 Task: Use the formula "QUOTIENT" in spreadsheet "Project portfolio".
Action: Mouse moved to (95, 73)
Screenshot: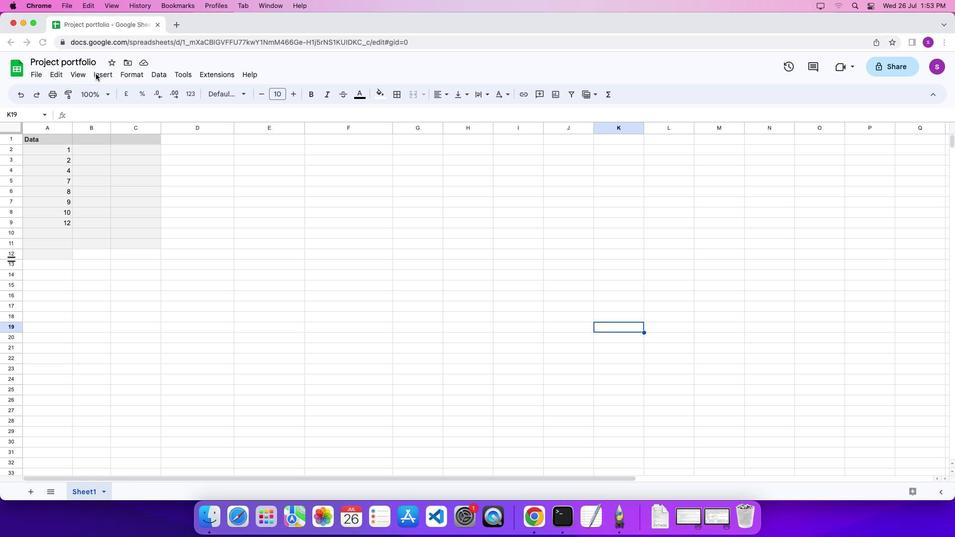 
Action: Mouse pressed left at (95, 73)
Screenshot: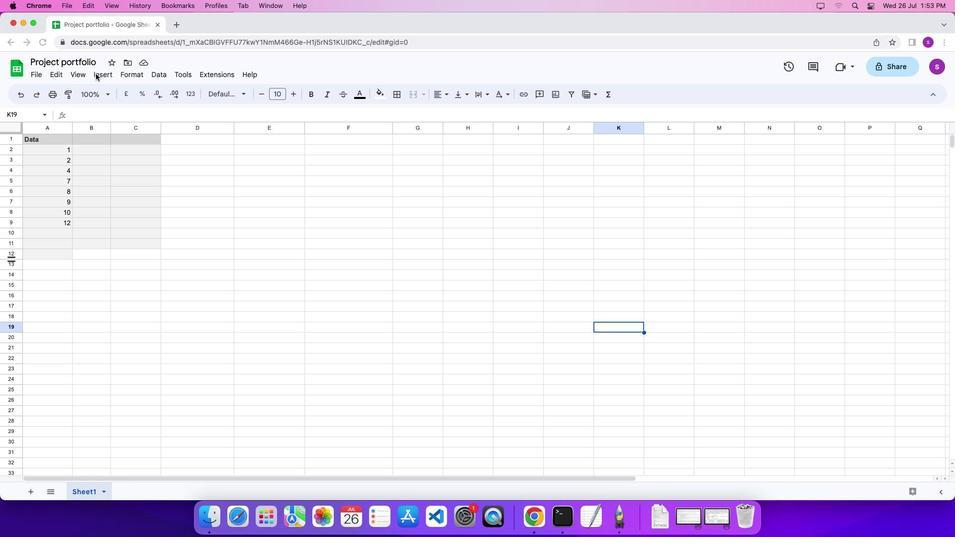 
Action: Mouse moved to (98, 74)
Screenshot: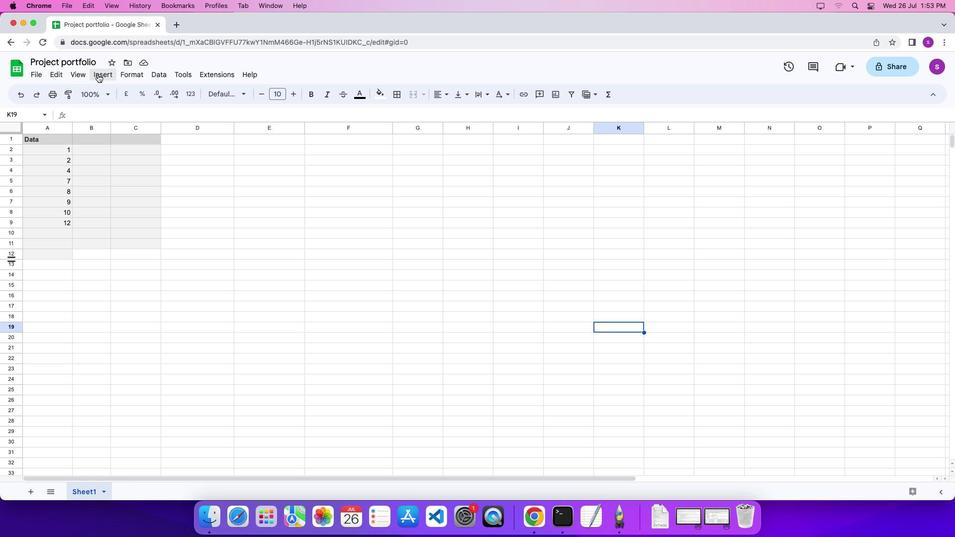 
Action: Mouse pressed left at (98, 74)
Screenshot: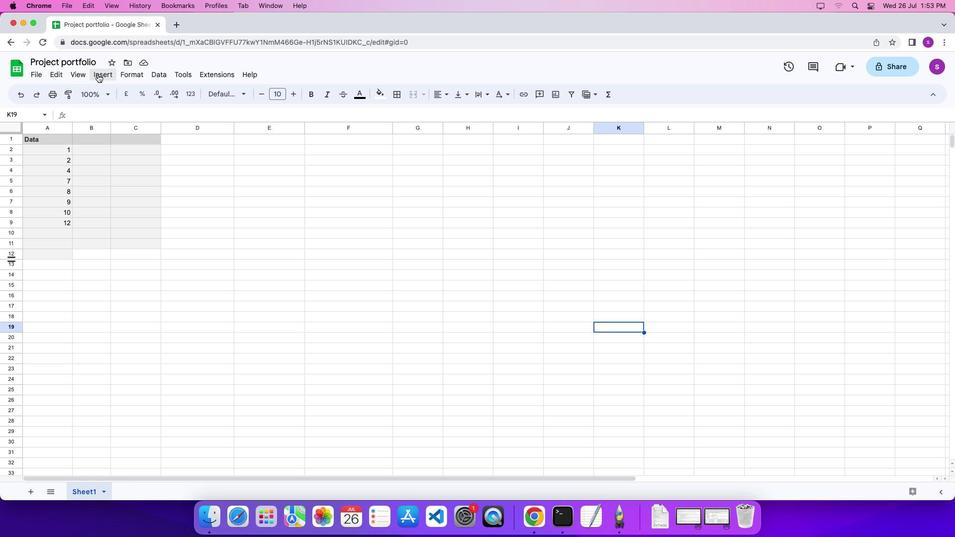 
Action: Mouse moved to (426, 473)
Screenshot: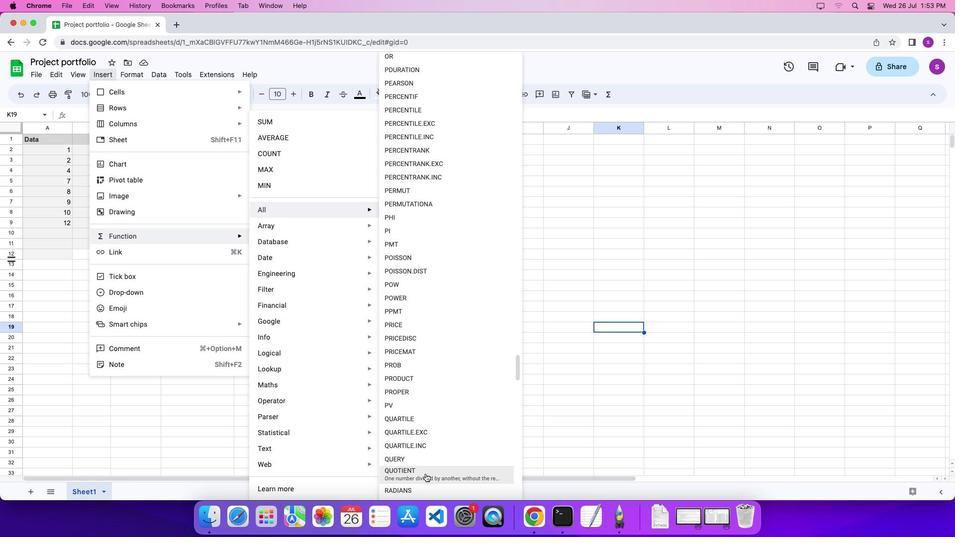 
Action: Mouse pressed left at (426, 473)
Screenshot: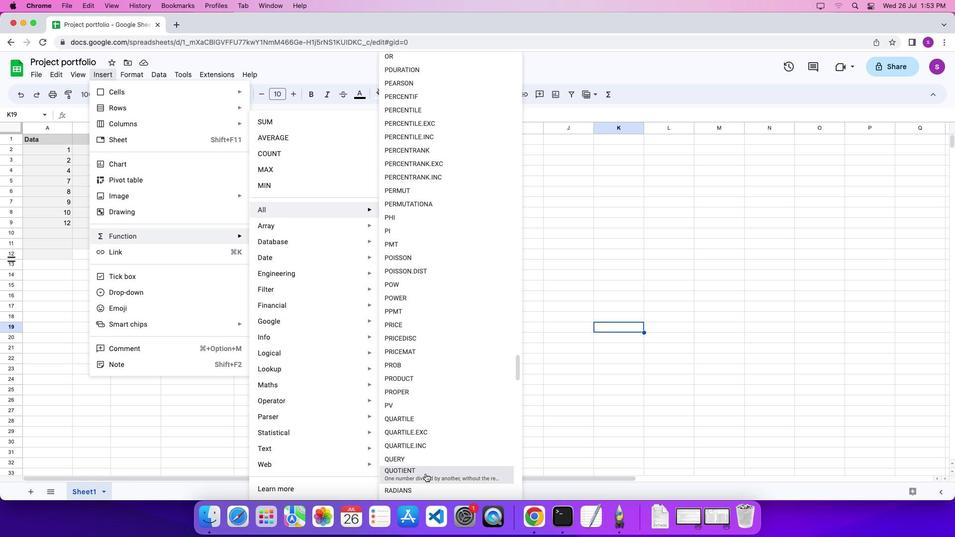 
Action: Mouse moved to (280, 376)
Screenshot: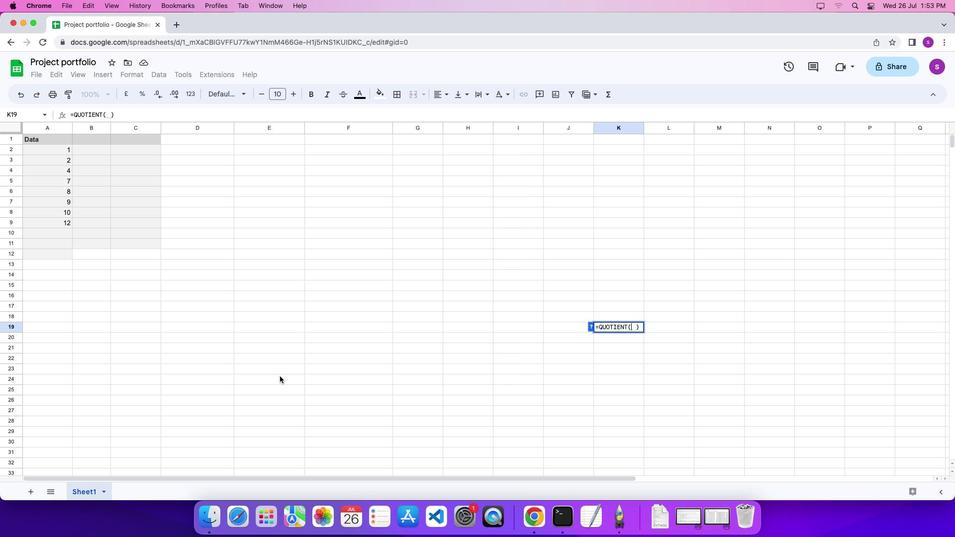 
Action: Key pressed '5'',''2''\x03'
Screenshot: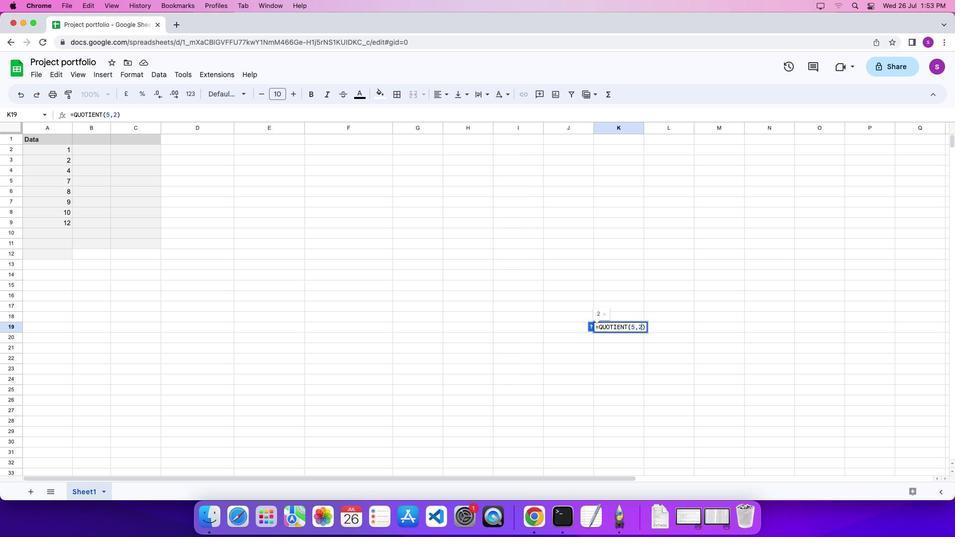 
